 Task: Update the beds of the saved search to 4.
Action: Mouse moved to (424, 329)
Screenshot: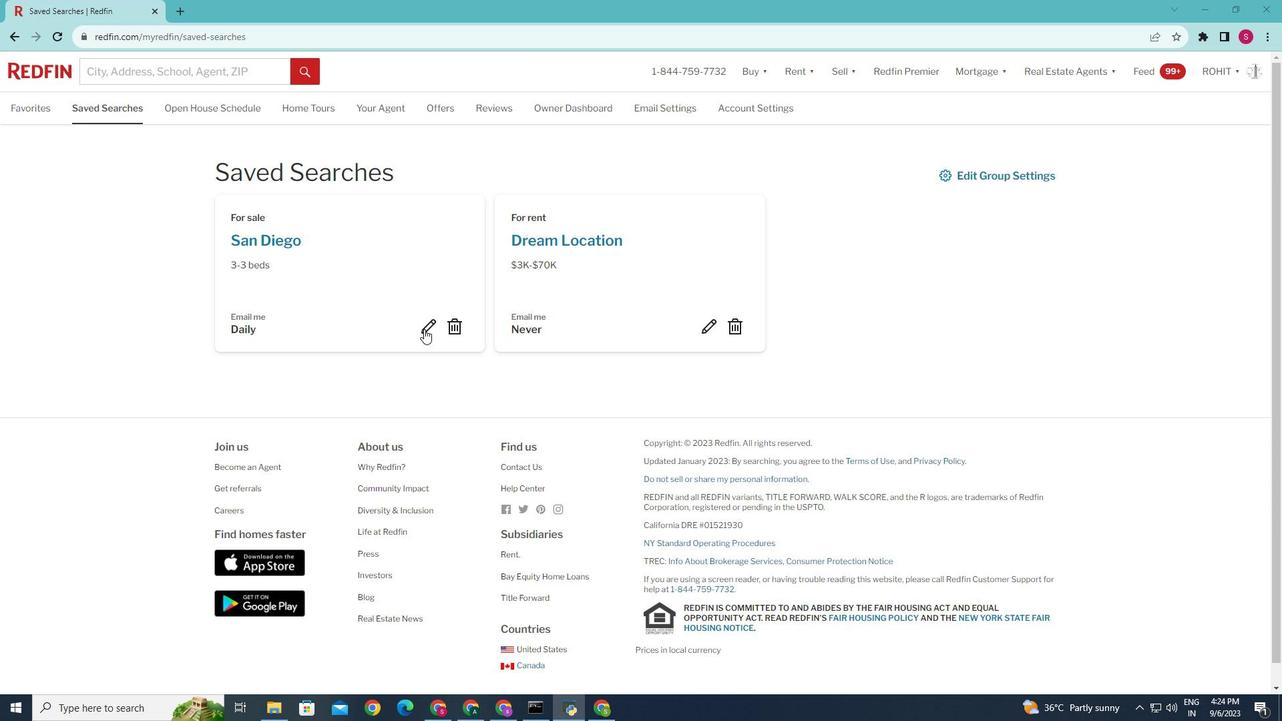 
Action: Mouse pressed left at (424, 329)
Screenshot: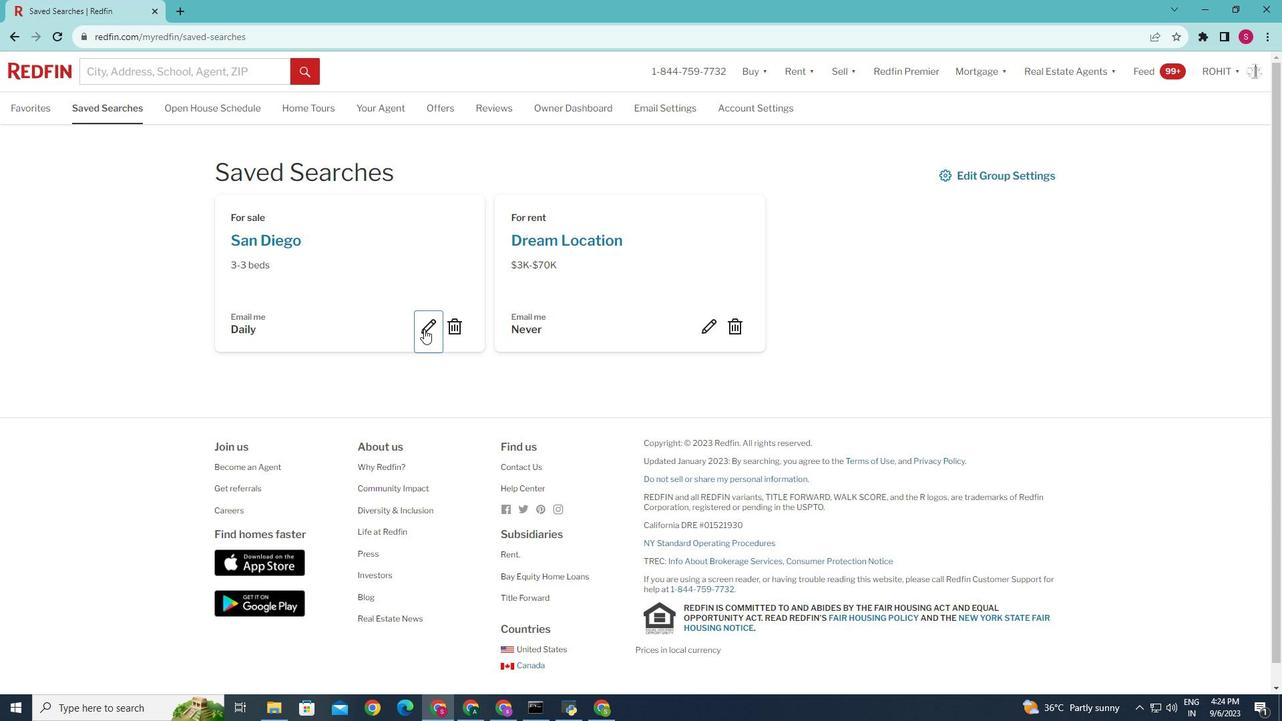 
Action: Mouse moved to (706, 452)
Screenshot: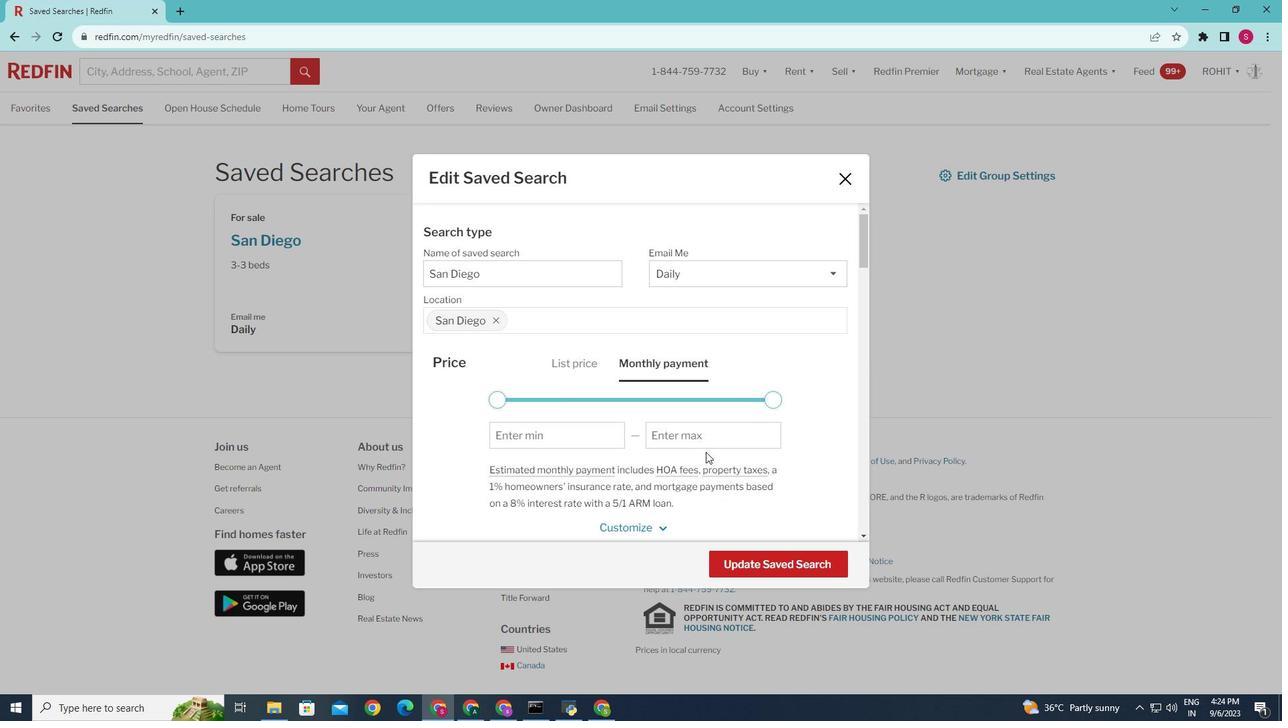 
Action: Mouse scrolled (706, 451) with delta (0, 0)
Screenshot: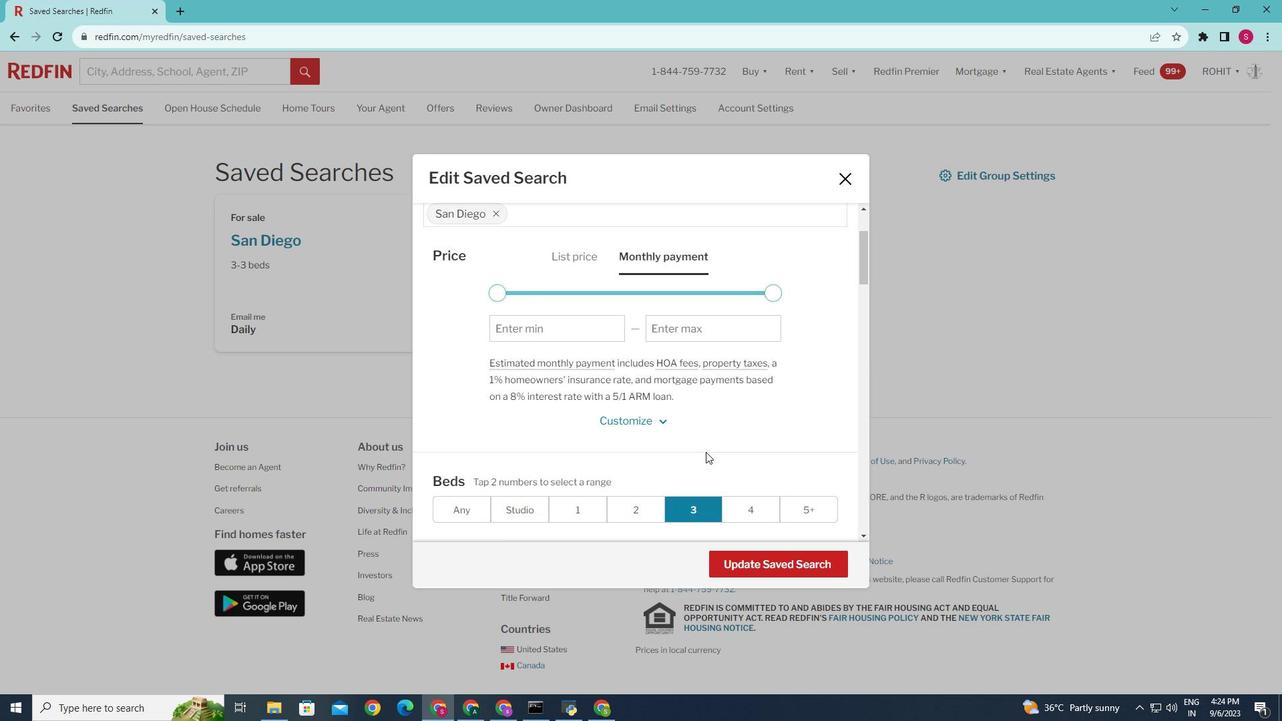 
Action: Mouse scrolled (706, 451) with delta (0, 0)
Screenshot: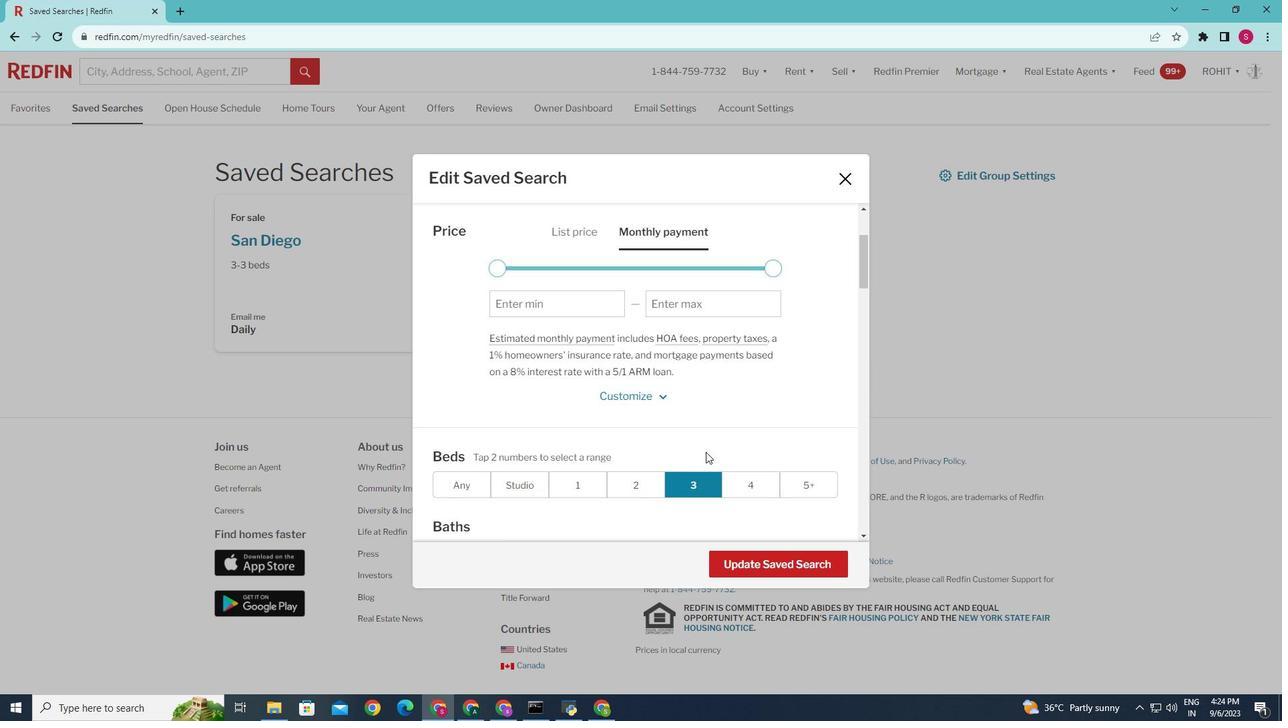 
Action: Mouse scrolled (706, 451) with delta (0, 0)
Screenshot: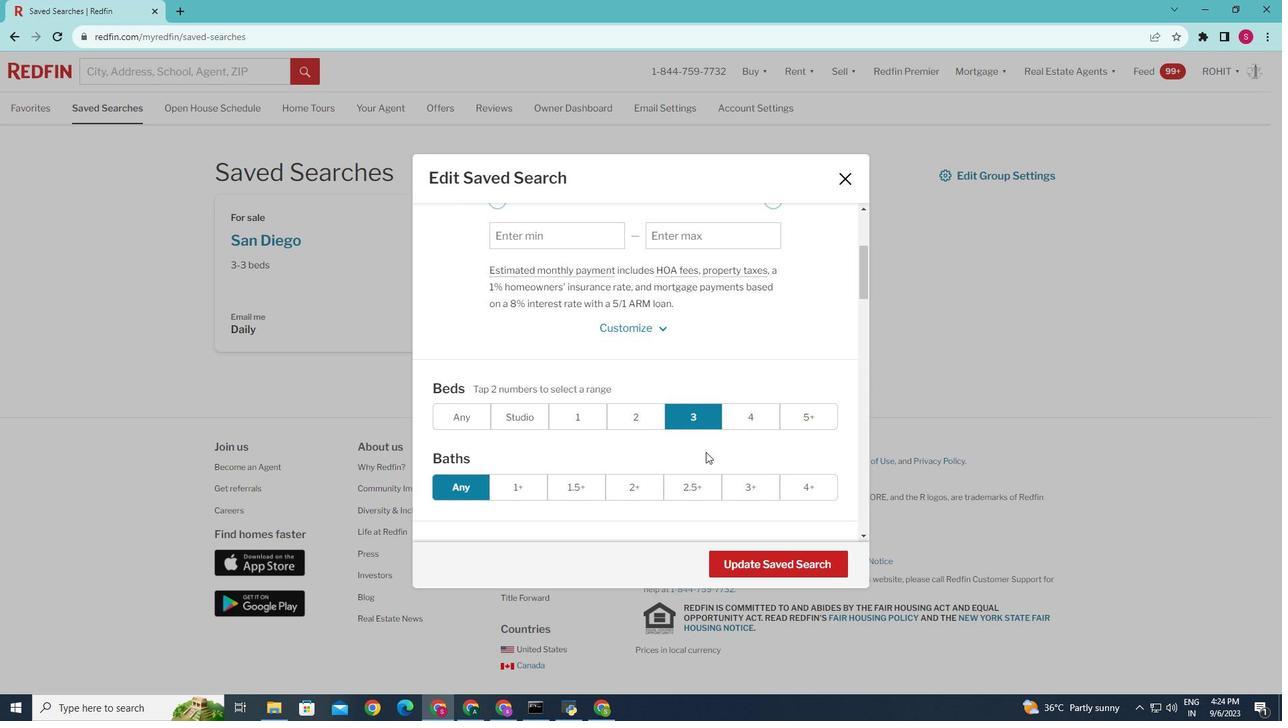 
Action: Mouse moved to (750, 420)
Screenshot: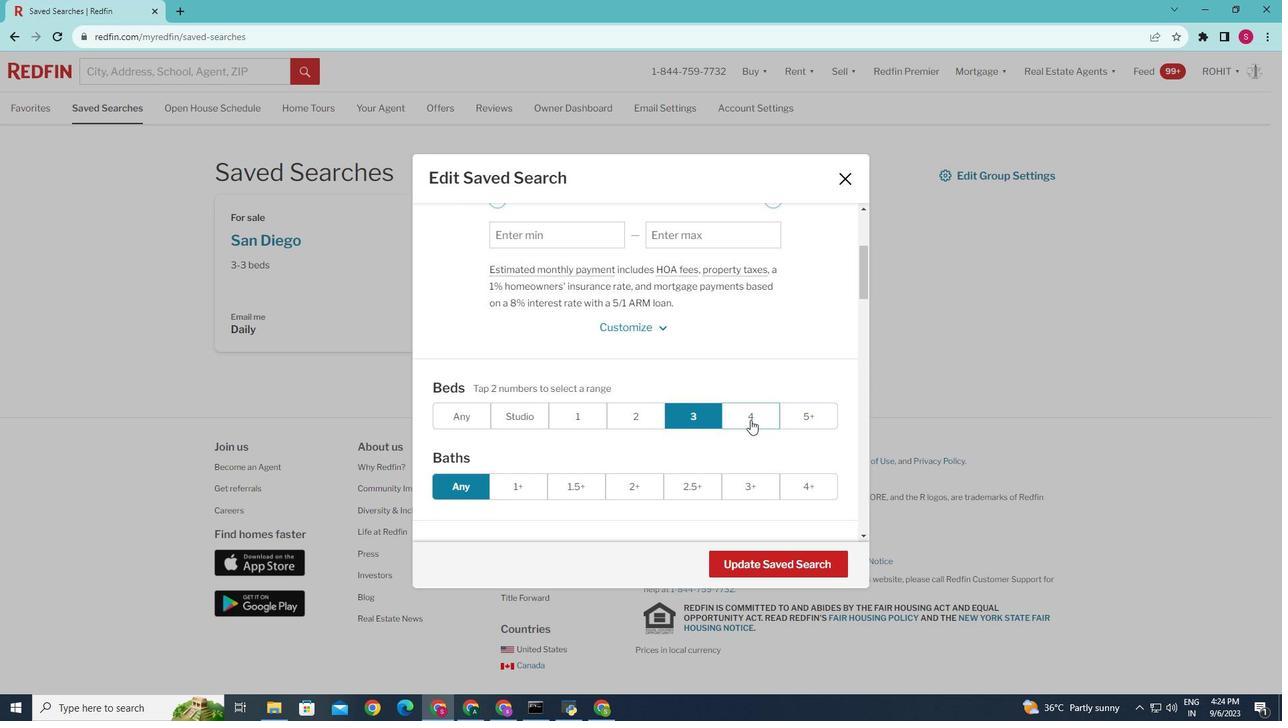 
Action: Mouse pressed left at (750, 420)
Screenshot: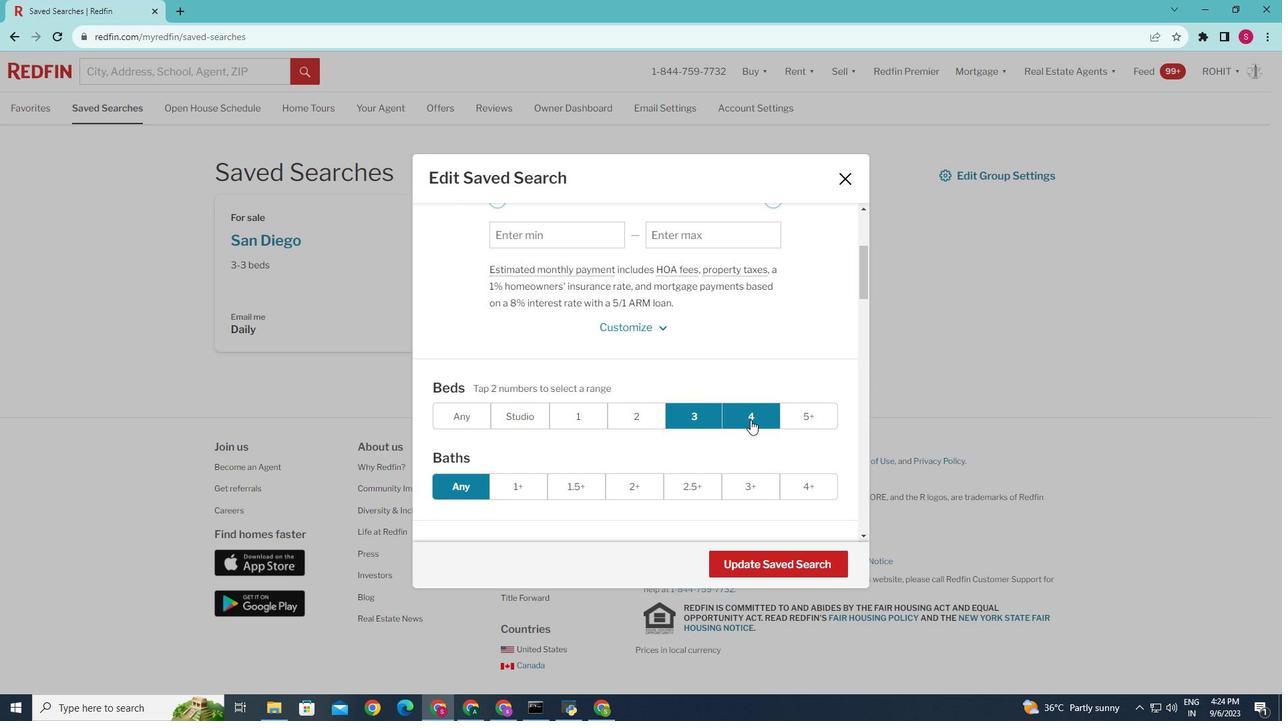 
Action: Mouse pressed left at (750, 420)
Screenshot: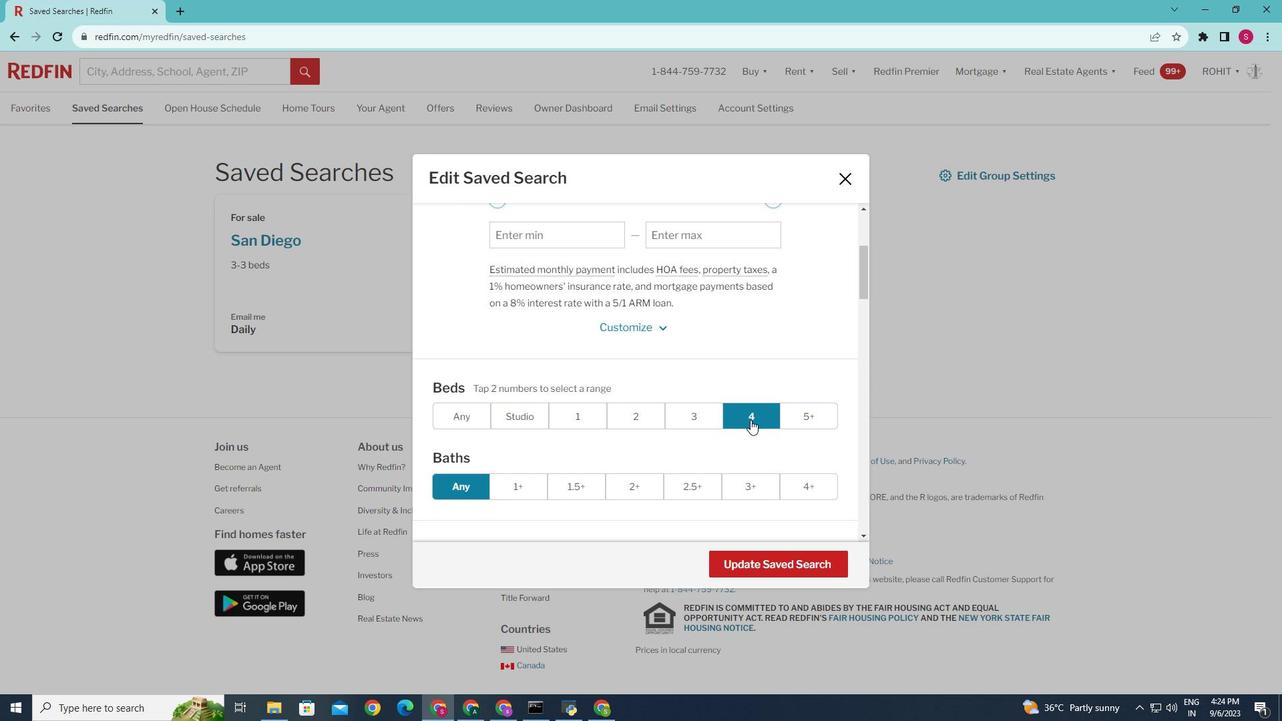 
Action: Mouse moved to (738, 560)
Screenshot: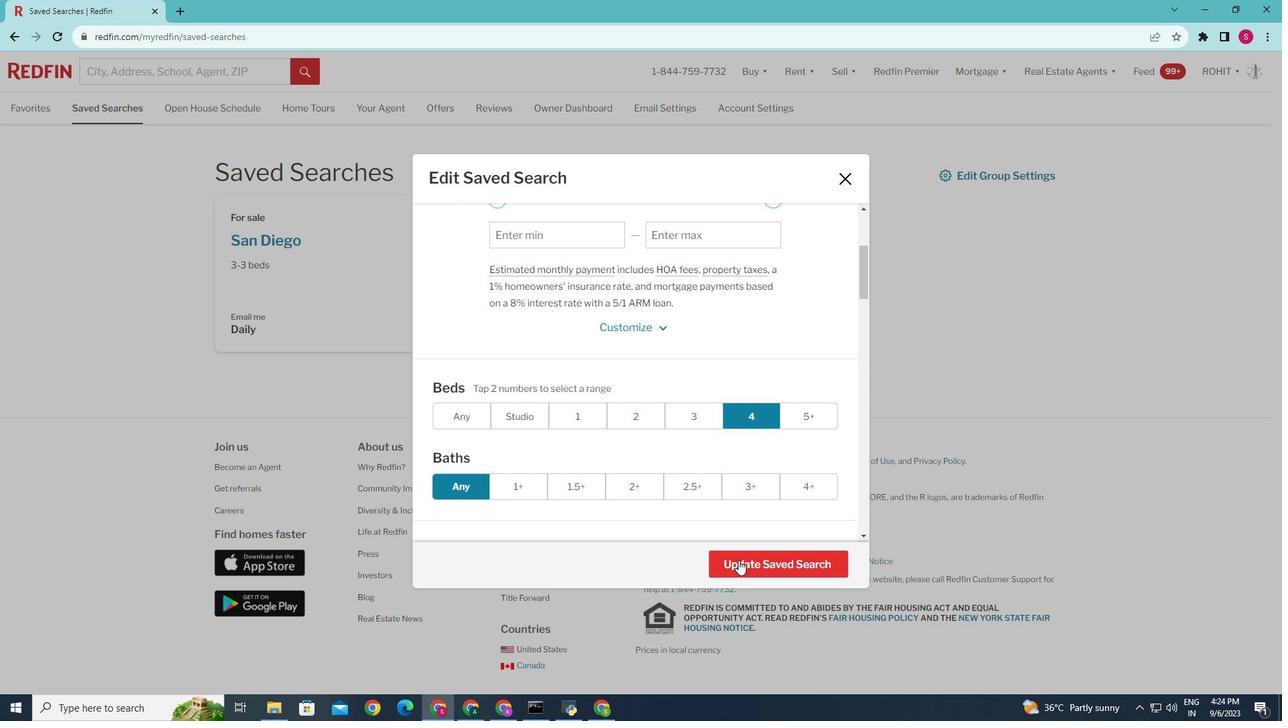 
Action: Mouse pressed left at (738, 560)
Screenshot: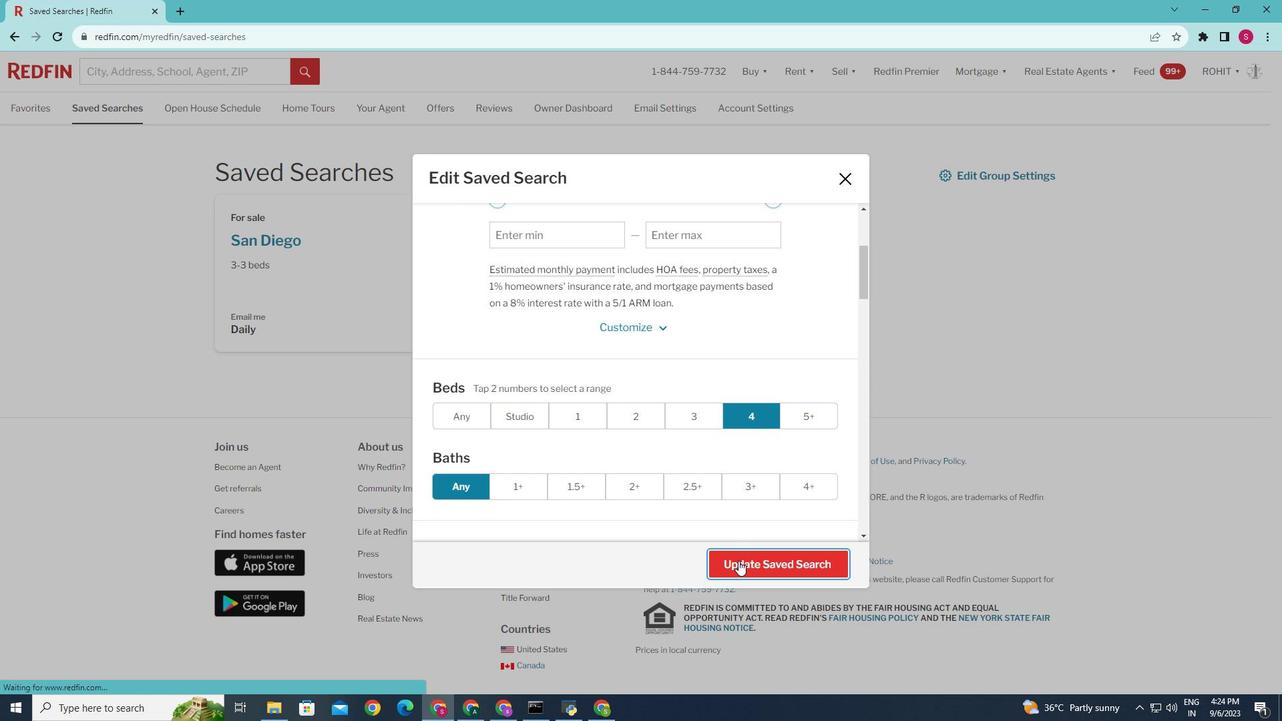 
Action: Mouse moved to (734, 563)
Screenshot: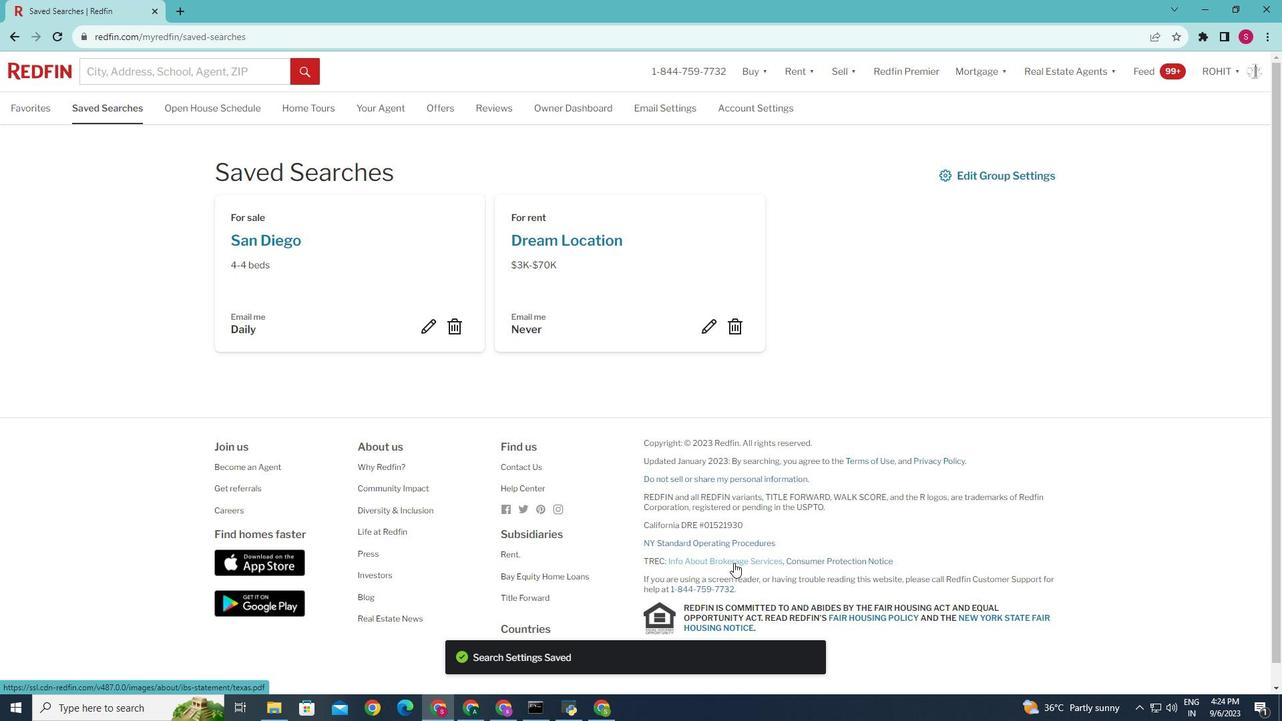 
